 Task: Apply Clip Filter to Heat Wave
Action: Mouse moved to (744, 293)
Screenshot: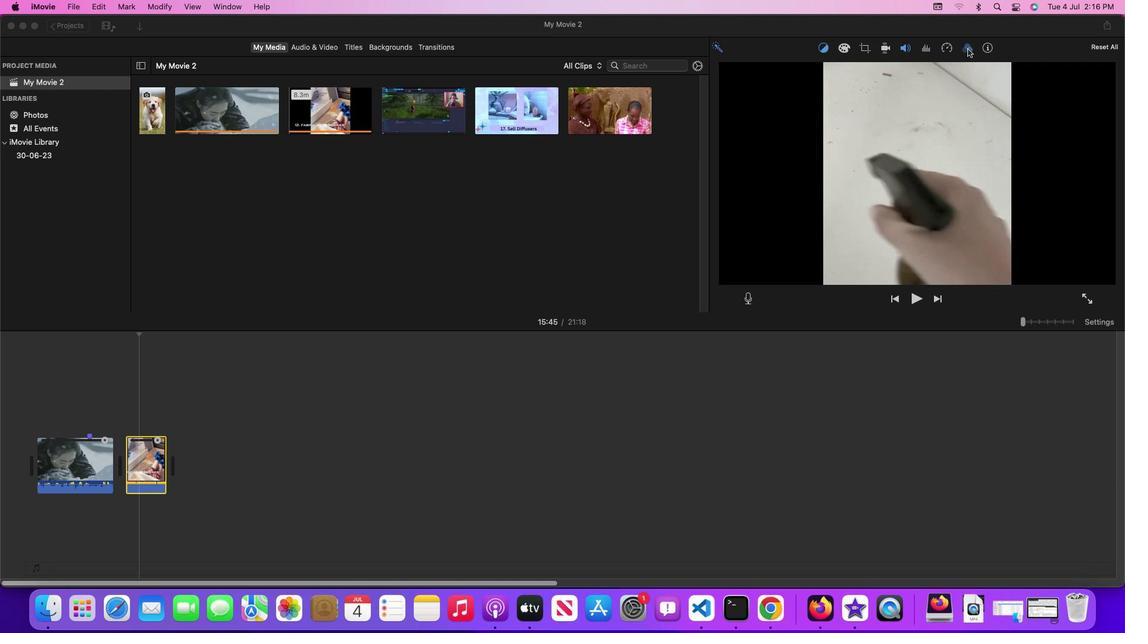 
Action: Mouse pressed left at (744, 293)
Screenshot: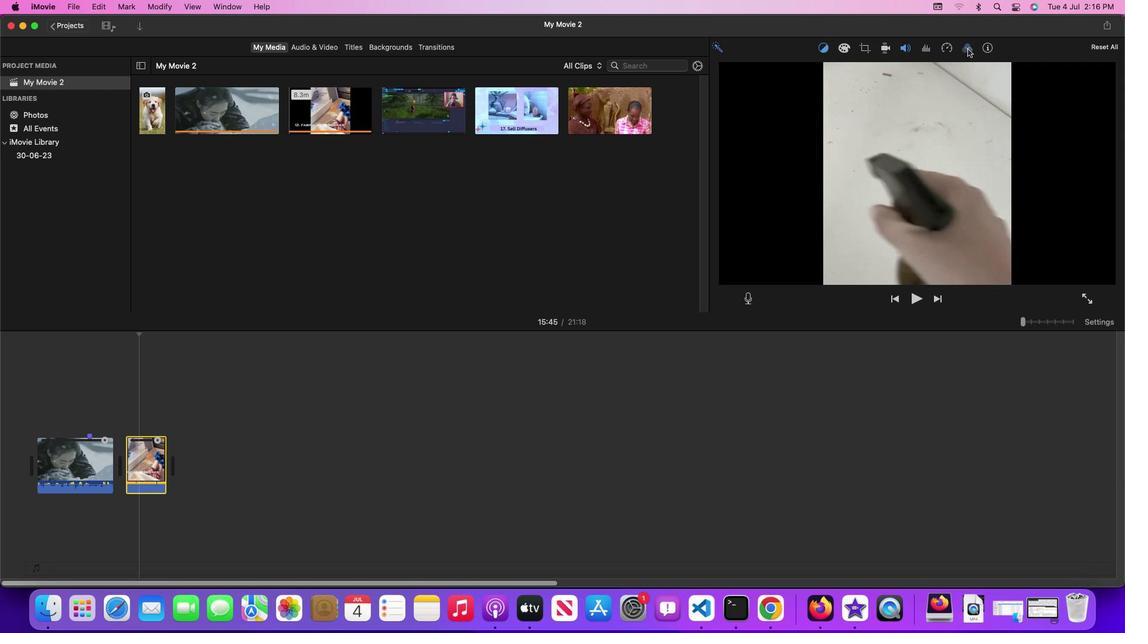 
Action: Mouse moved to (744, 293)
Screenshot: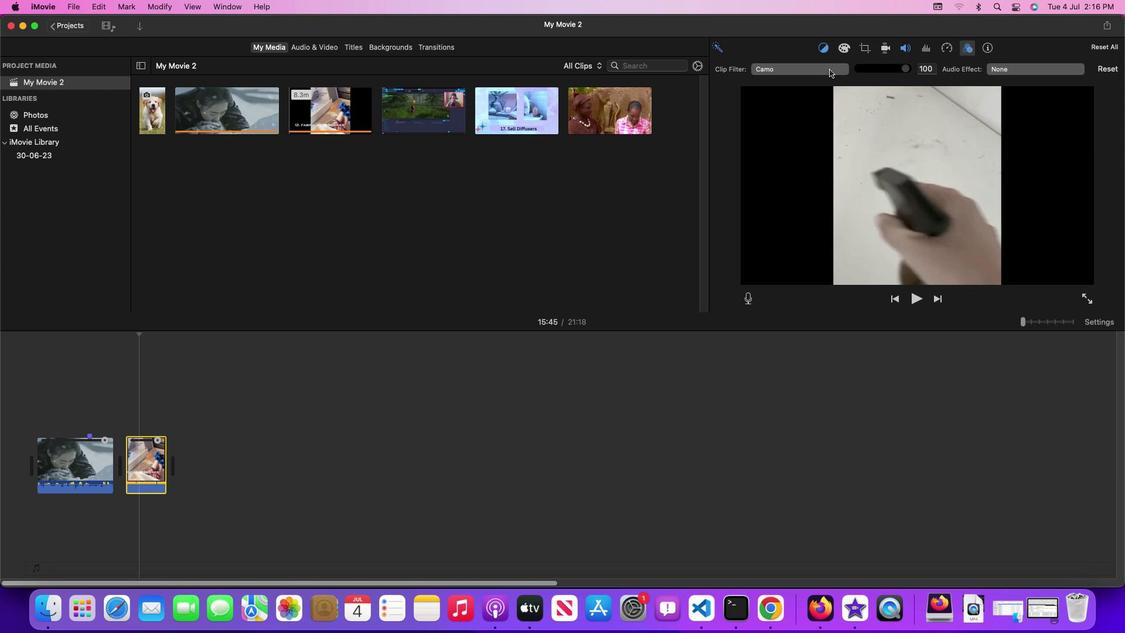 
Action: Mouse pressed left at (744, 293)
Screenshot: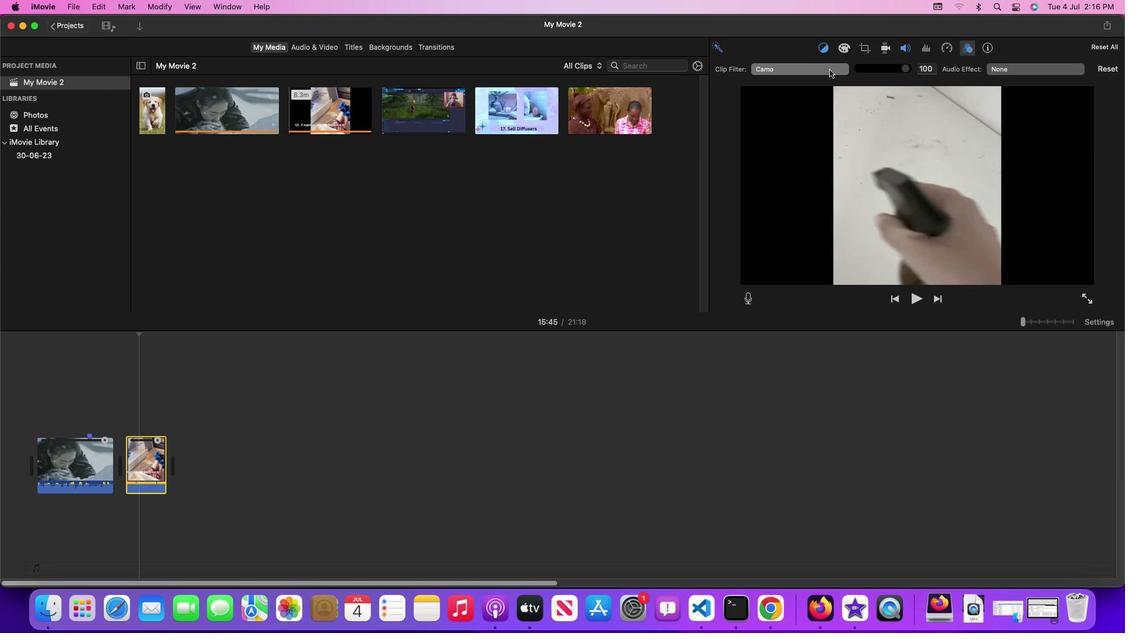 
Action: Mouse moved to (744, 293)
Screenshot: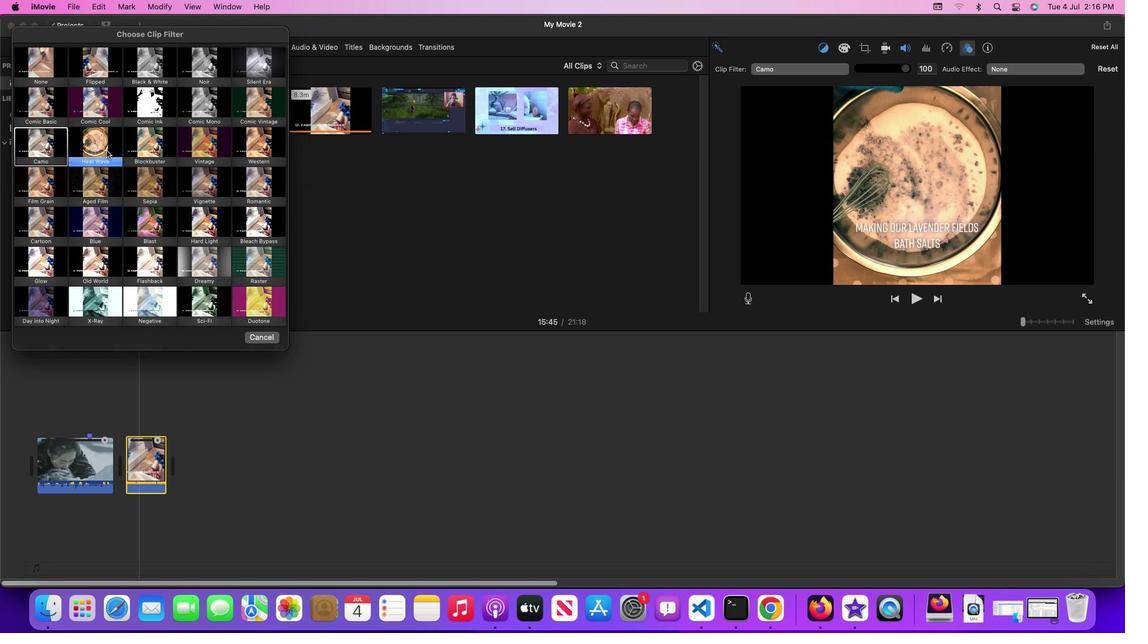 
Action: Mouse pressed left at (744, 293)
Screenshot: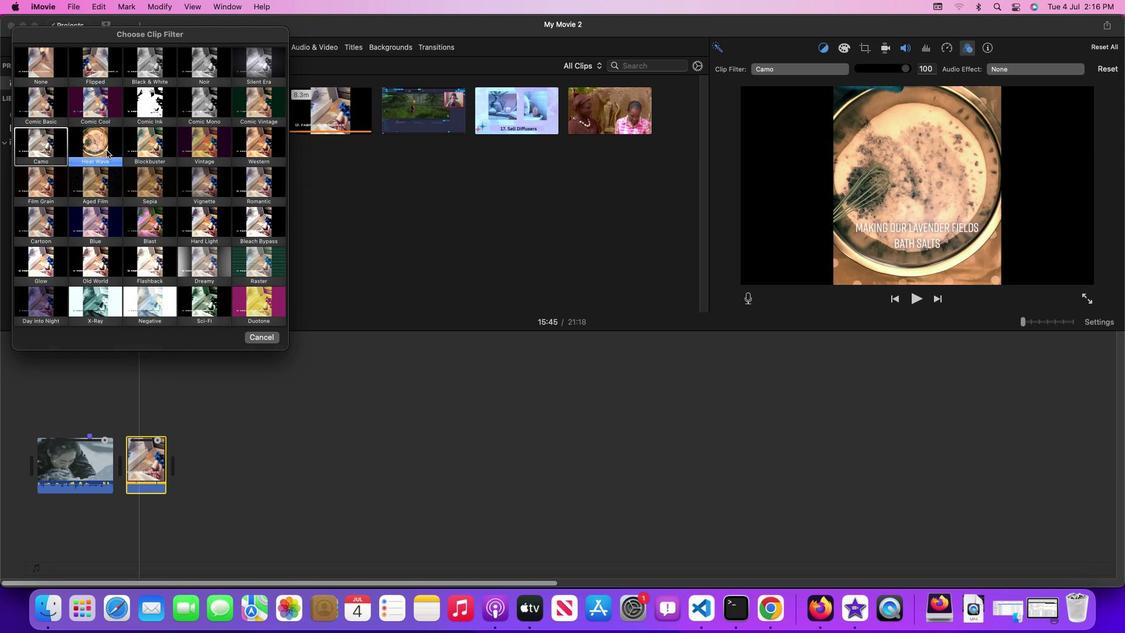
Action: Mouse moved to (744, 293)
Screenshot: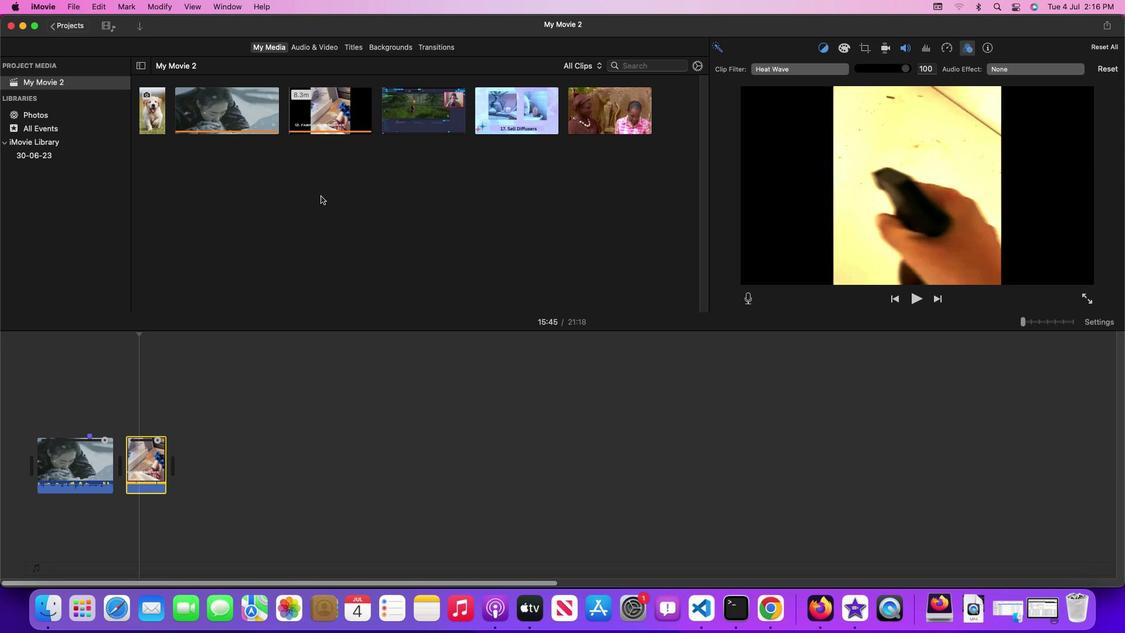 
